 Task: Create a sub task Gather and Analyse Requirements for the task  Design and implement a disaster recovery plan for an organization's IT infrastructure in the project AgileBoost , assign it to team member softage.4@softage.net and update the status of the sub task to  At Risk , set the priority of the sub task to Medium
Action: Mouse moved to (68, 339)
Screenshot: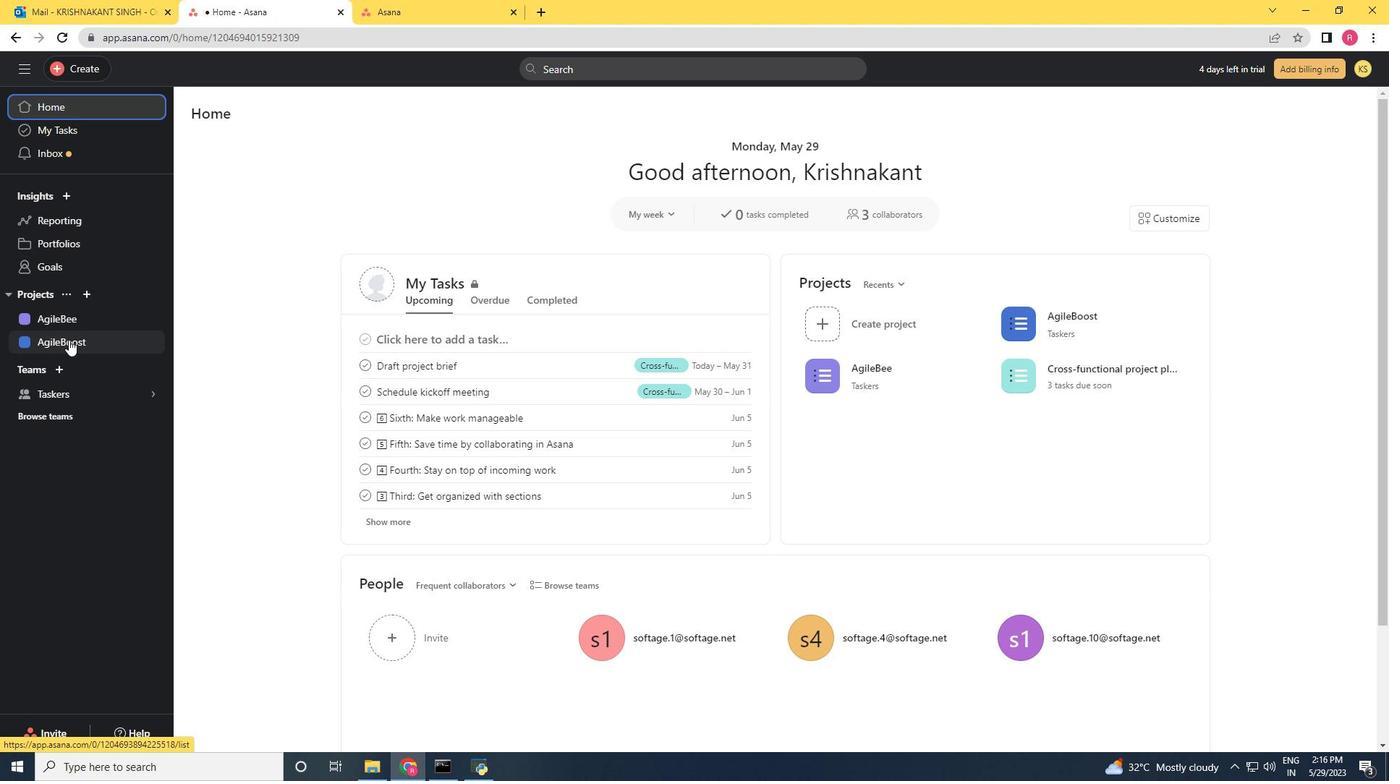 
Action: Mouse pressed left at (68, 339)
Screenshot: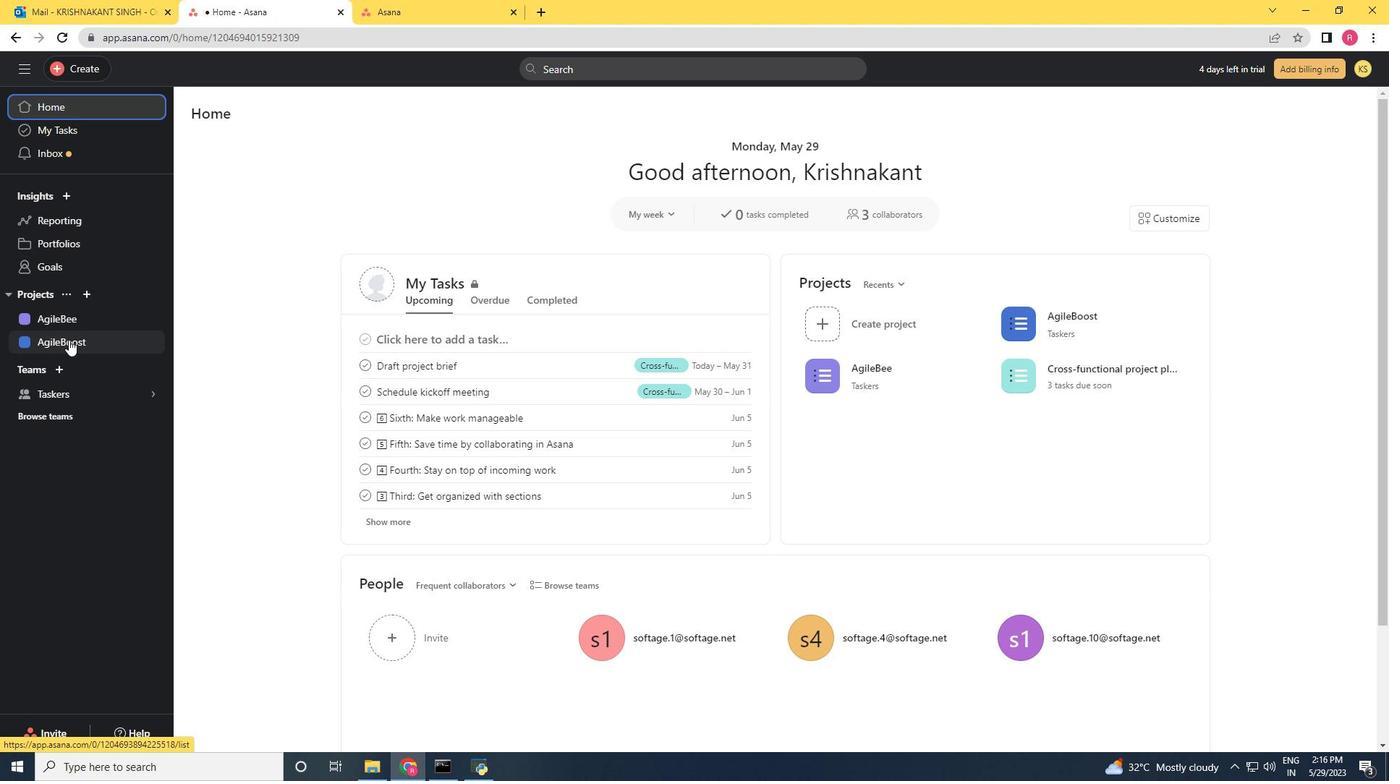 
Action: Mouse moved to (692, 316)
Screenshot: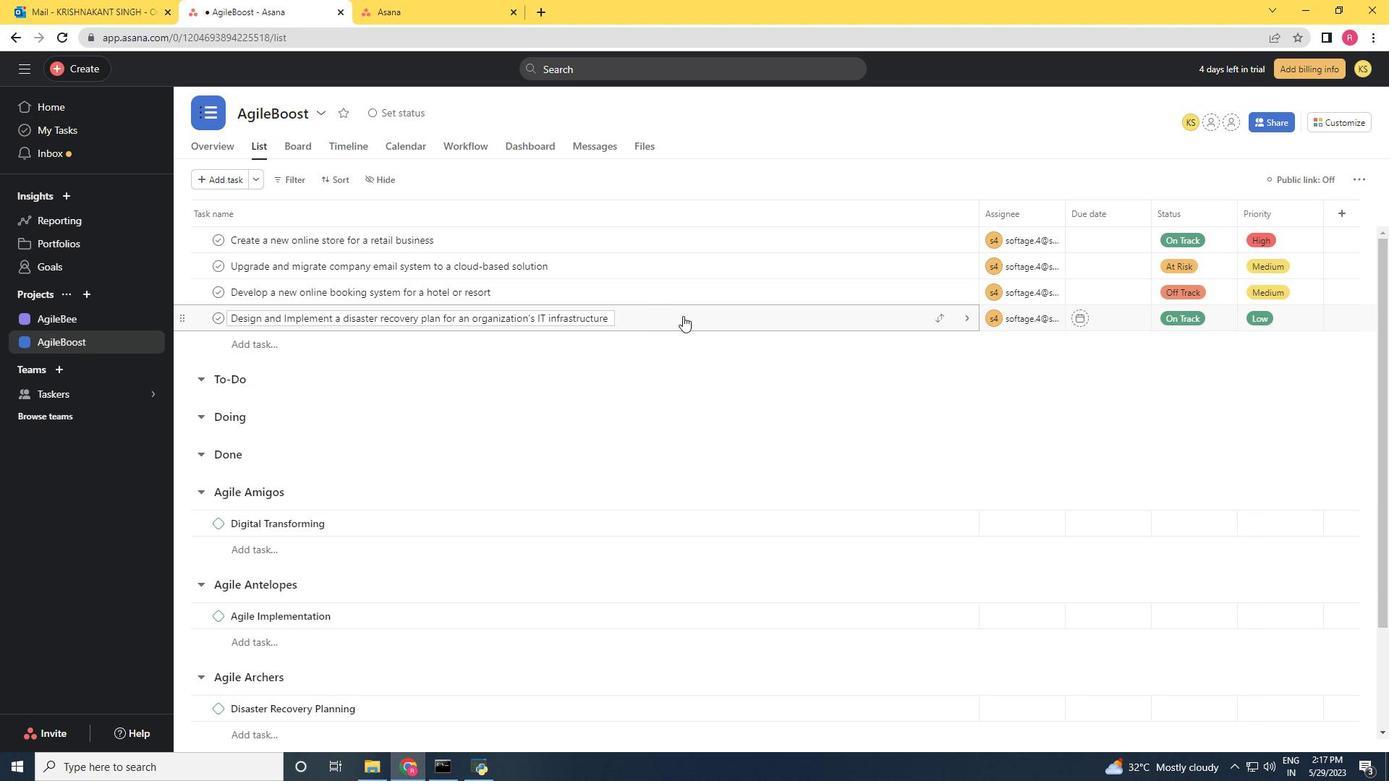 
Action: Mouse pressed left at (692, 316)
Screenshot: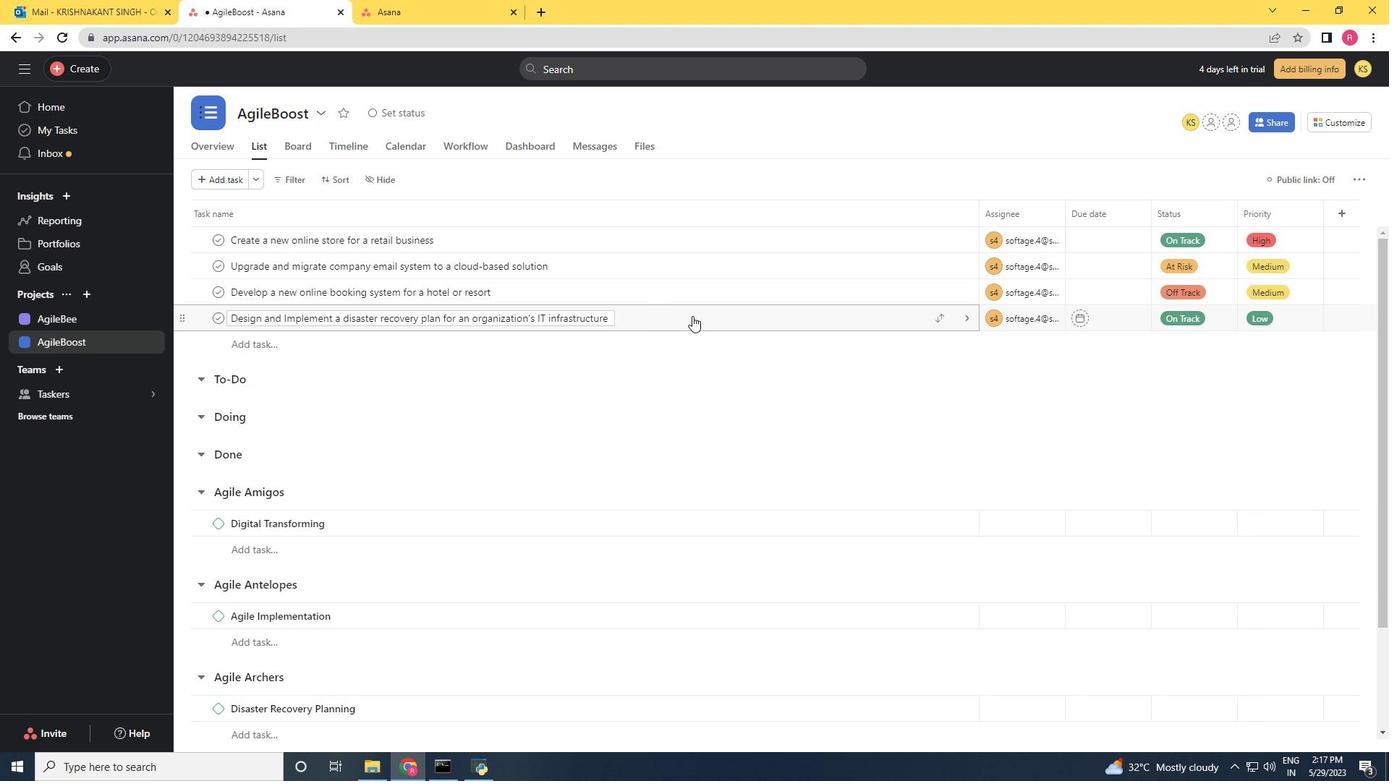 
Action: Mouse moved to (965, 531)
Screenshot: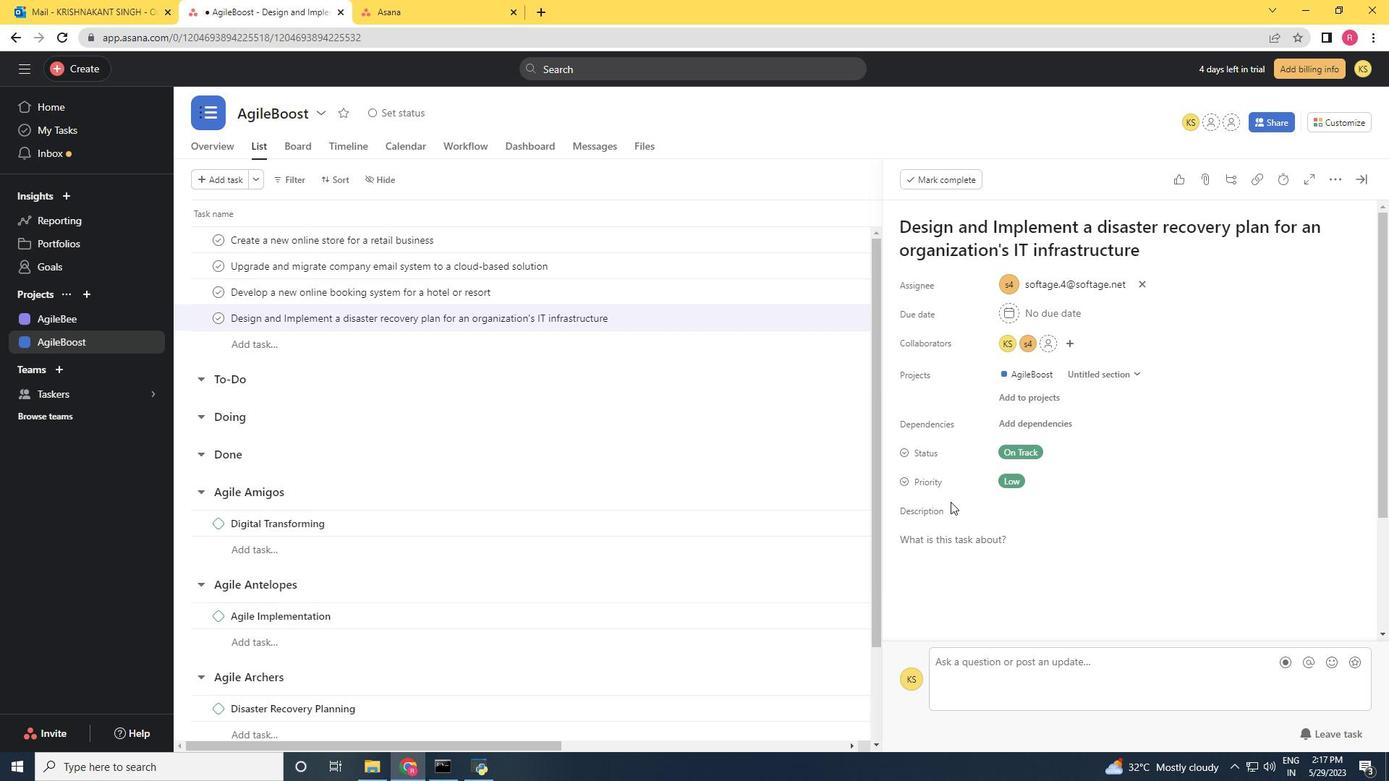 
Action: Mouse scrolled (965, 531) with delta (0, 0)
Screenshot: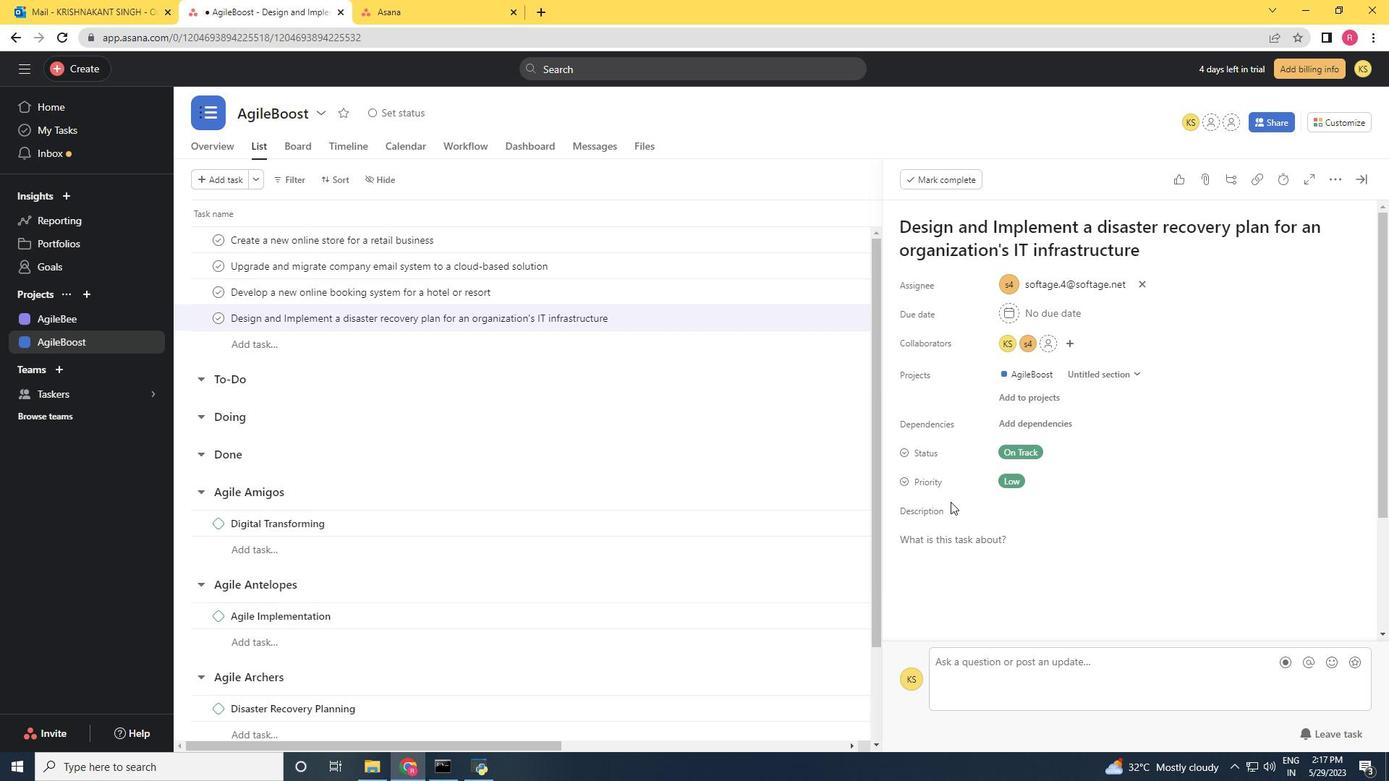 
Action: Mouse scrolled (965, 531) with delta (0, 0)
Screenshot: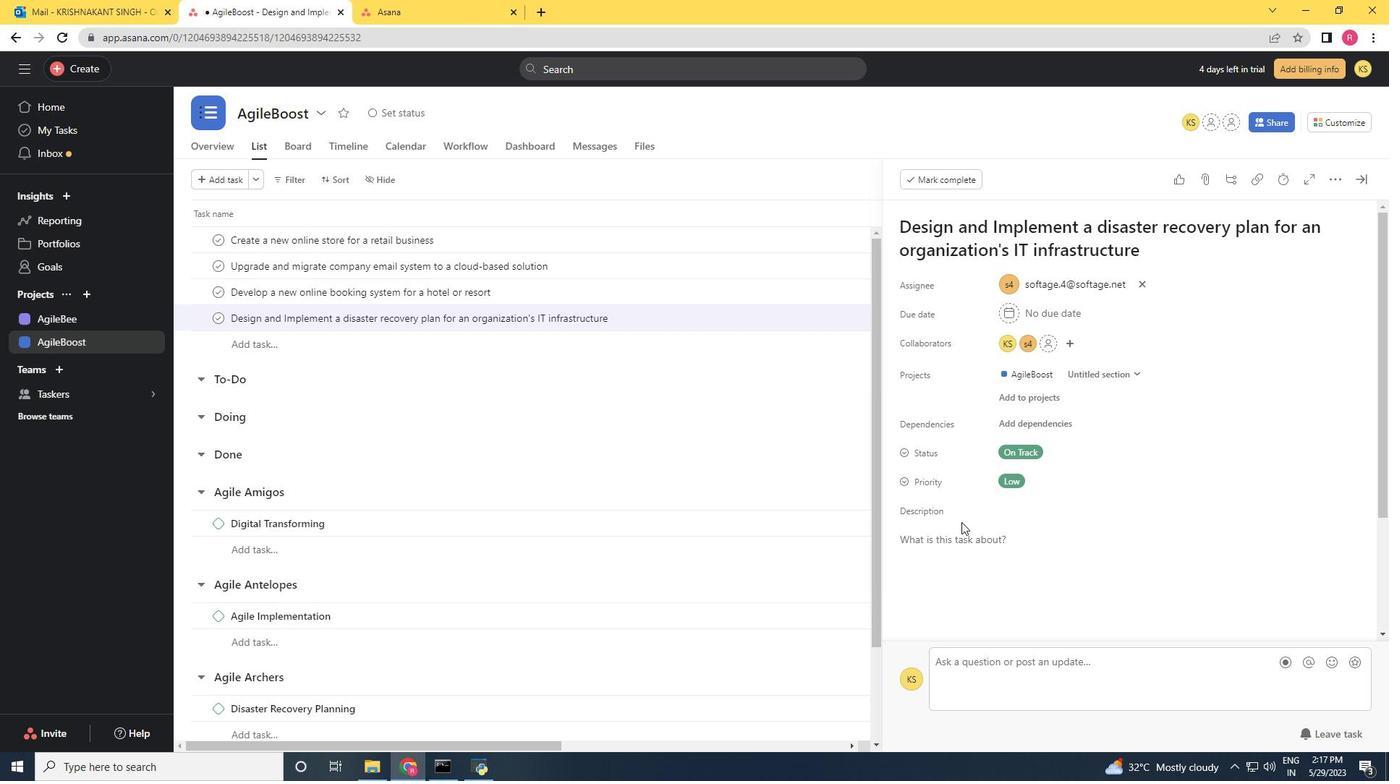 
Action: Mouse moved to (965, 531)
Screenshot: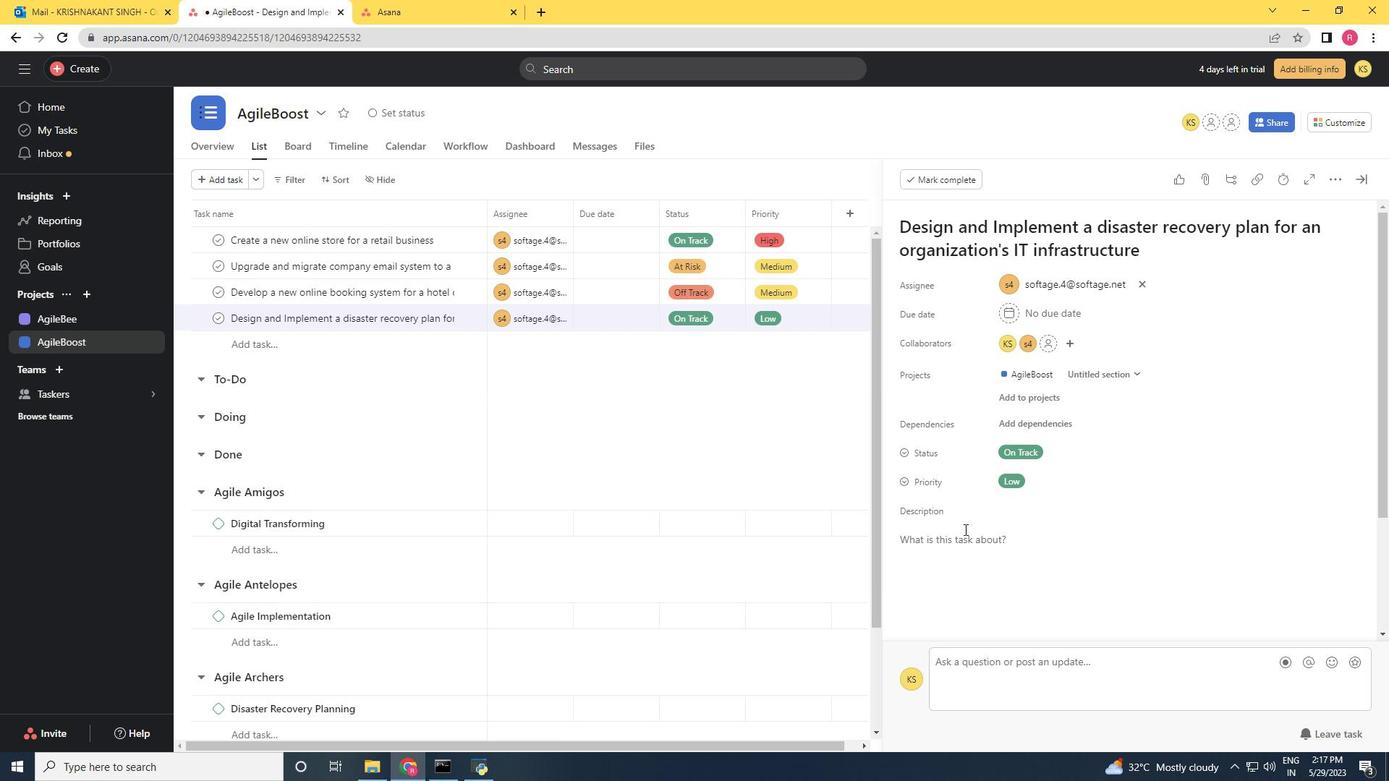 
Action: Mouse scrolled (965, 531) with delta (0, 0)
Screenshot: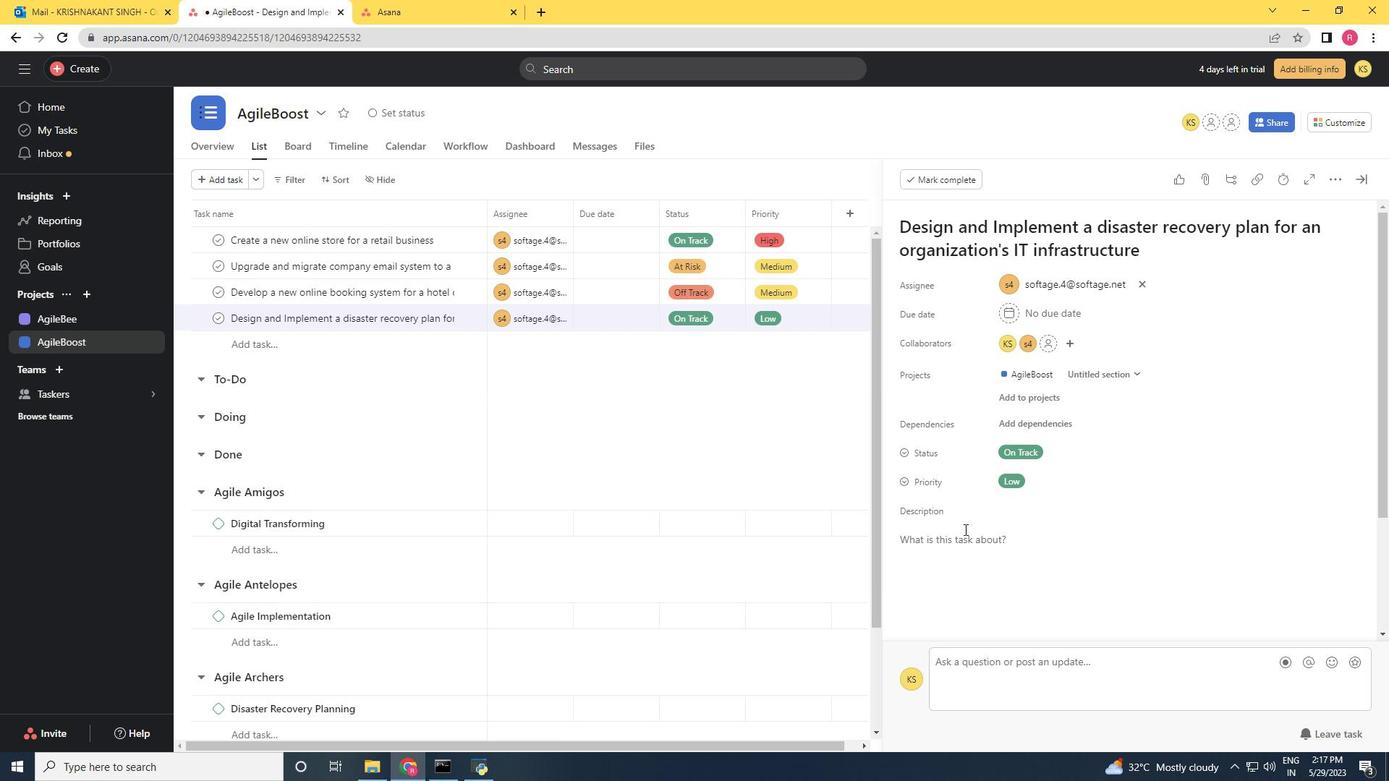 
Action: Mouse scrolled (965, 531) with delta (0, 0)
Screenshot: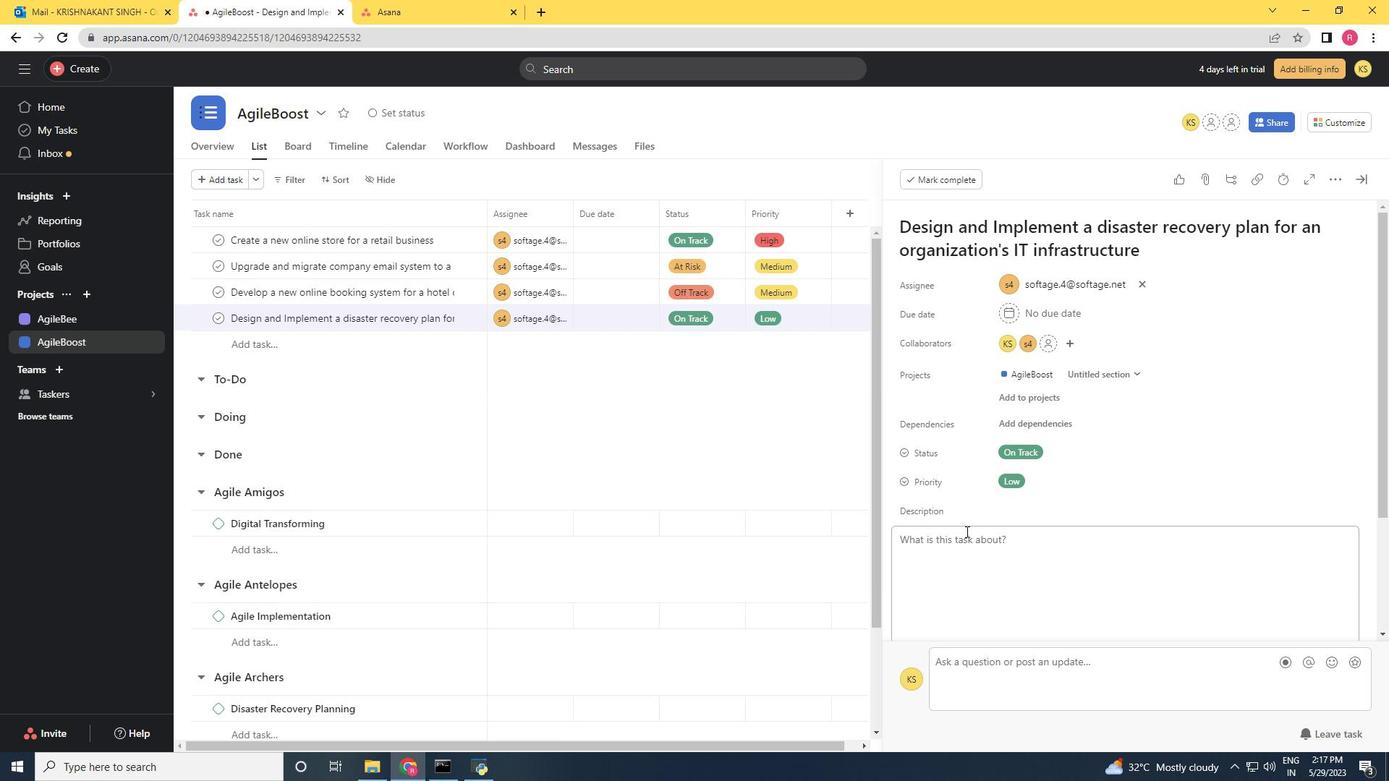 
Action: Mouse moved to (932, 529)
Screenshot: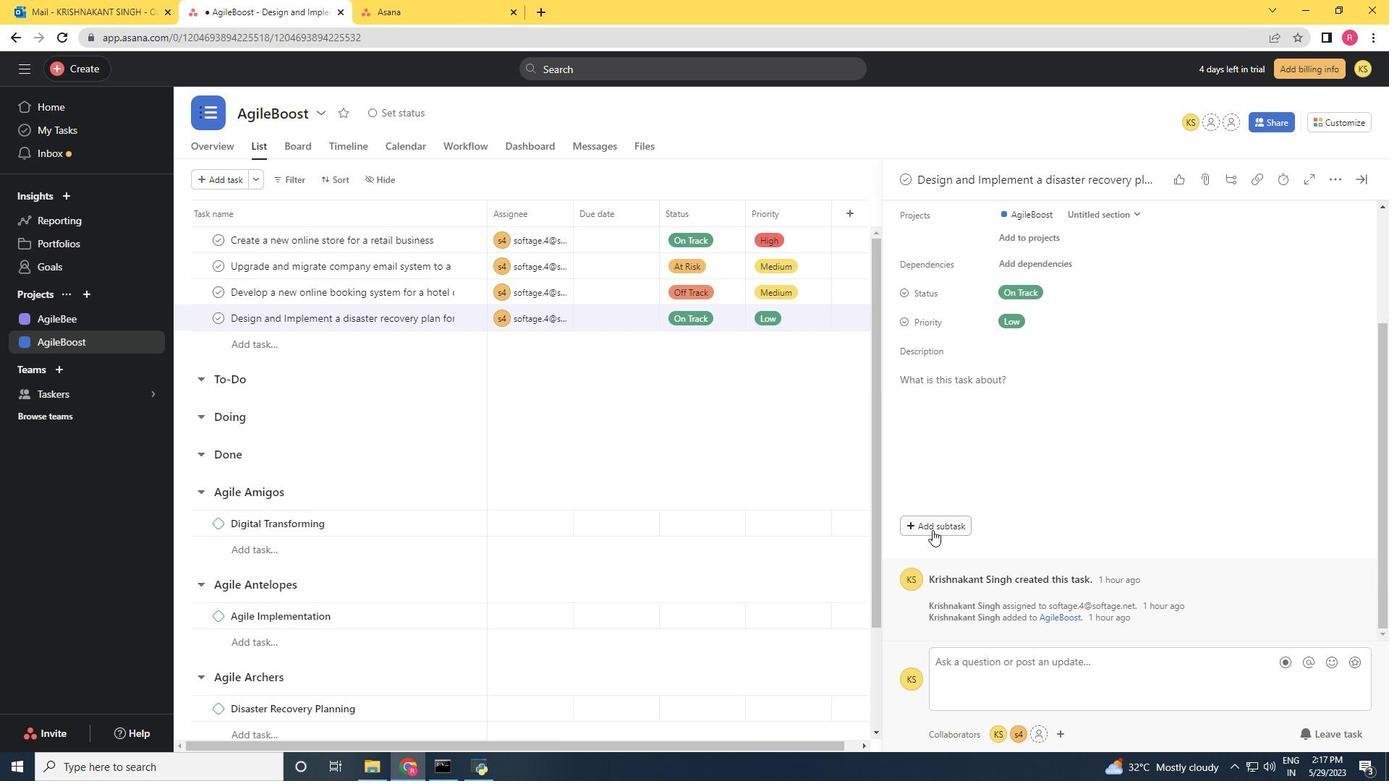 
Action: Mouse pressed left at (932, 529)
Screenshot: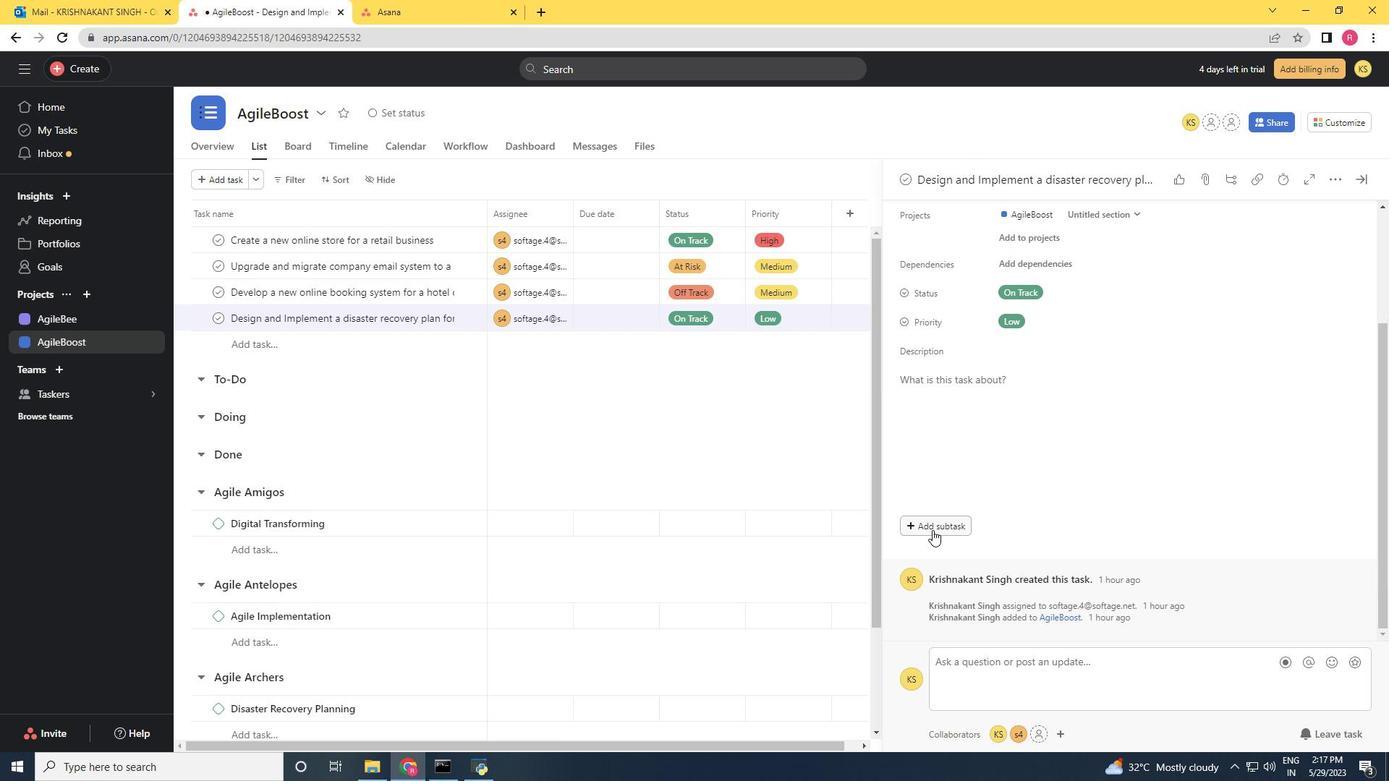 
Action: Key pressed <Key.shift>Gathee<Key.space><Key.backspace><Key.backspace>r<Key.space>and<Key.space><Key.shift>Analyse<Key.space><Key.shift>Rqu<Key.backspace><Key.backspace>equirements<Key.space><Key.enter>
Screenshot: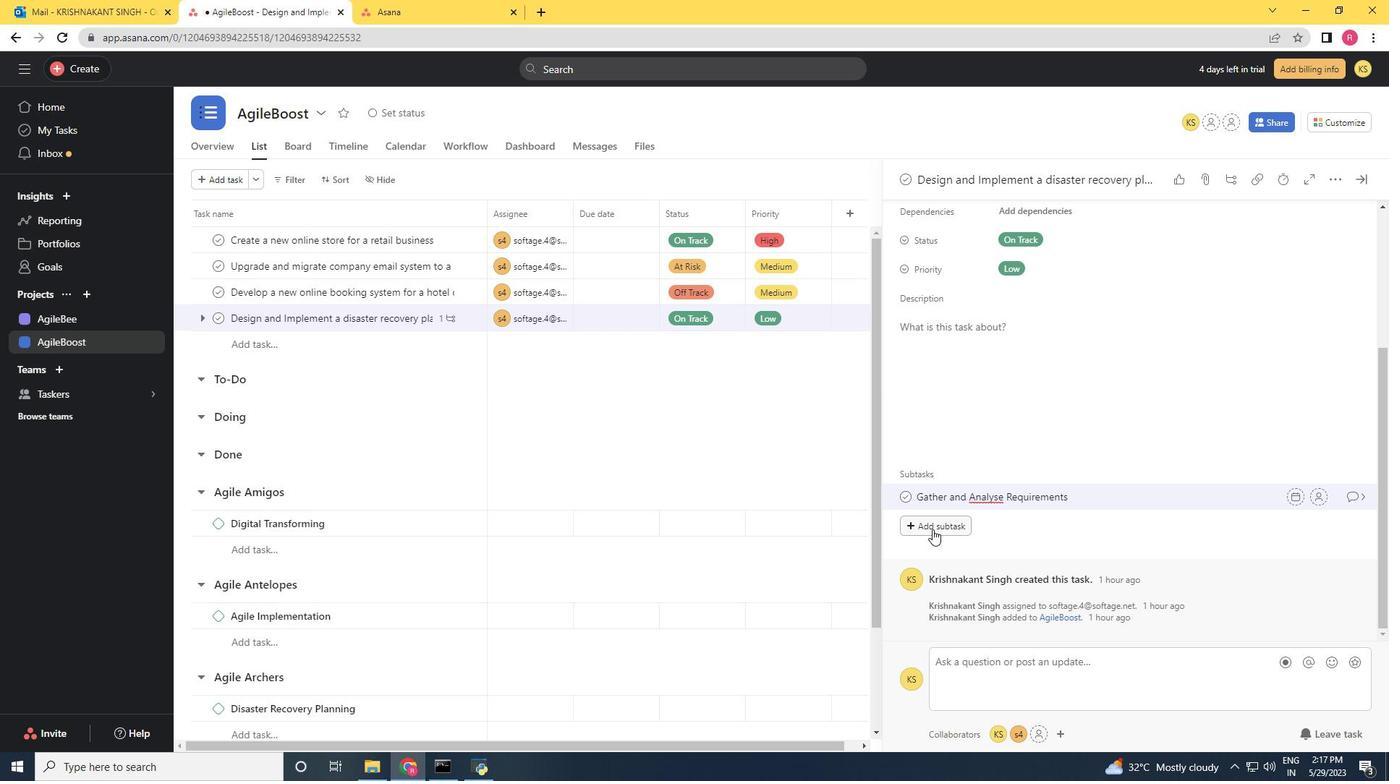 
Action: Mouse moved to (1315, 499)
Screenshot: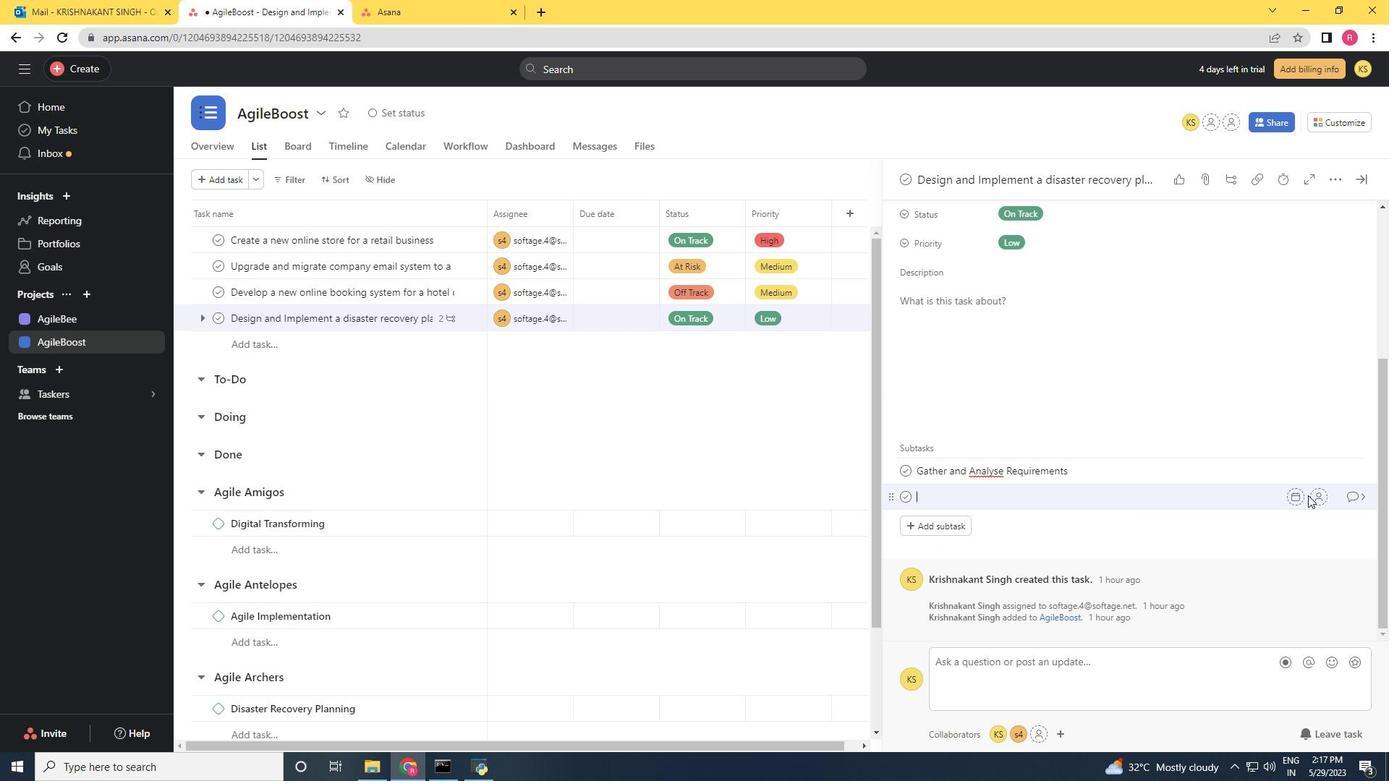 
Action: Mouse pressed left at (1315, 499)
Screenshot: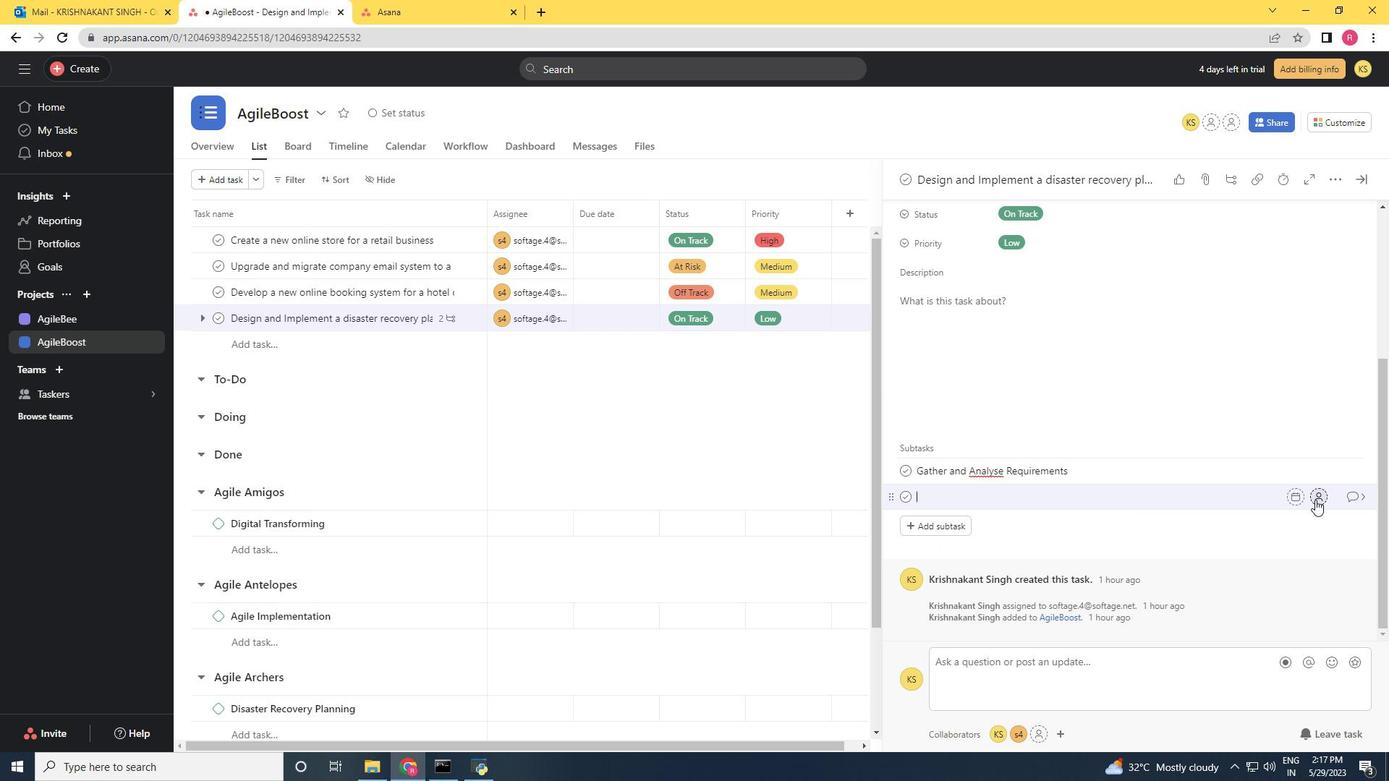 
Action: Key pressed softage.4<Key.shift>@softage.n<Key.backspace>net
Screenshot: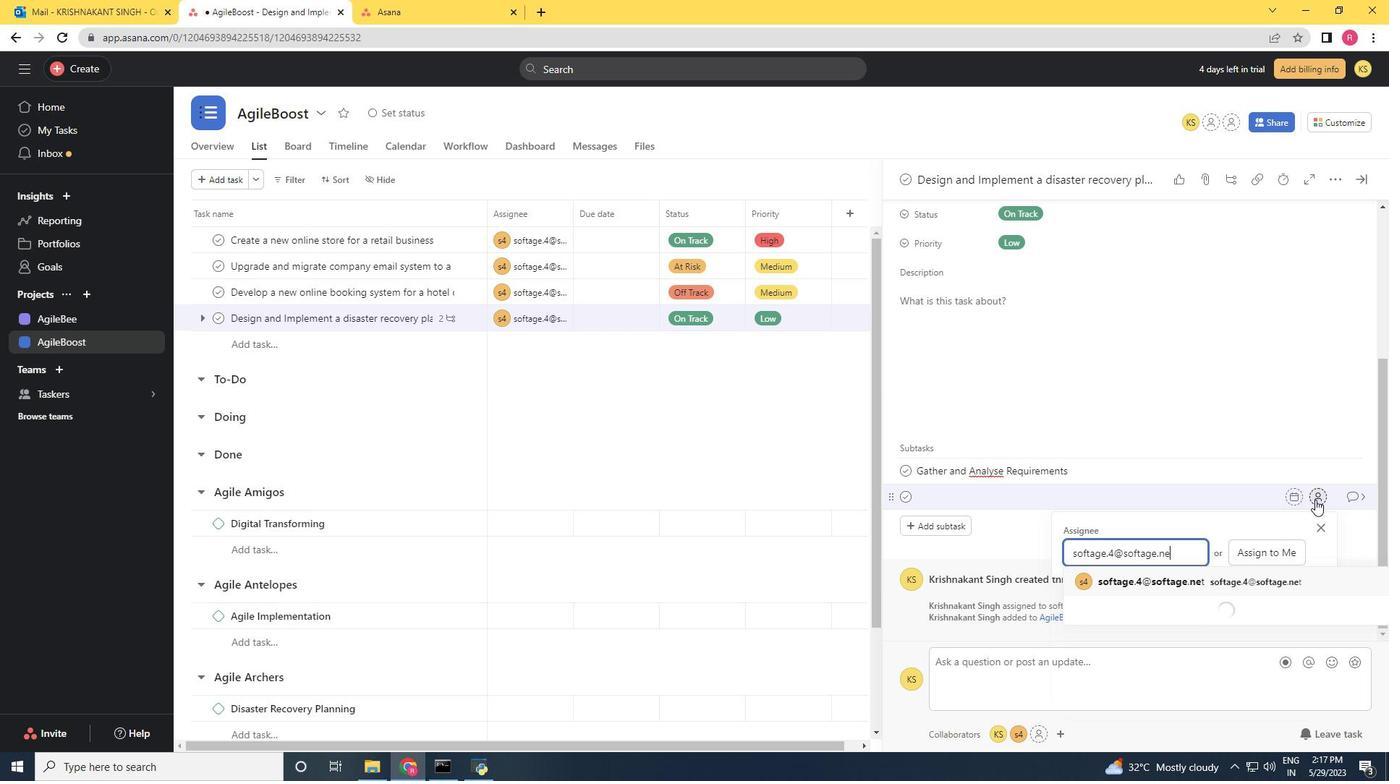 
Action: Mouse moved to (1177, 579)
Screenshot: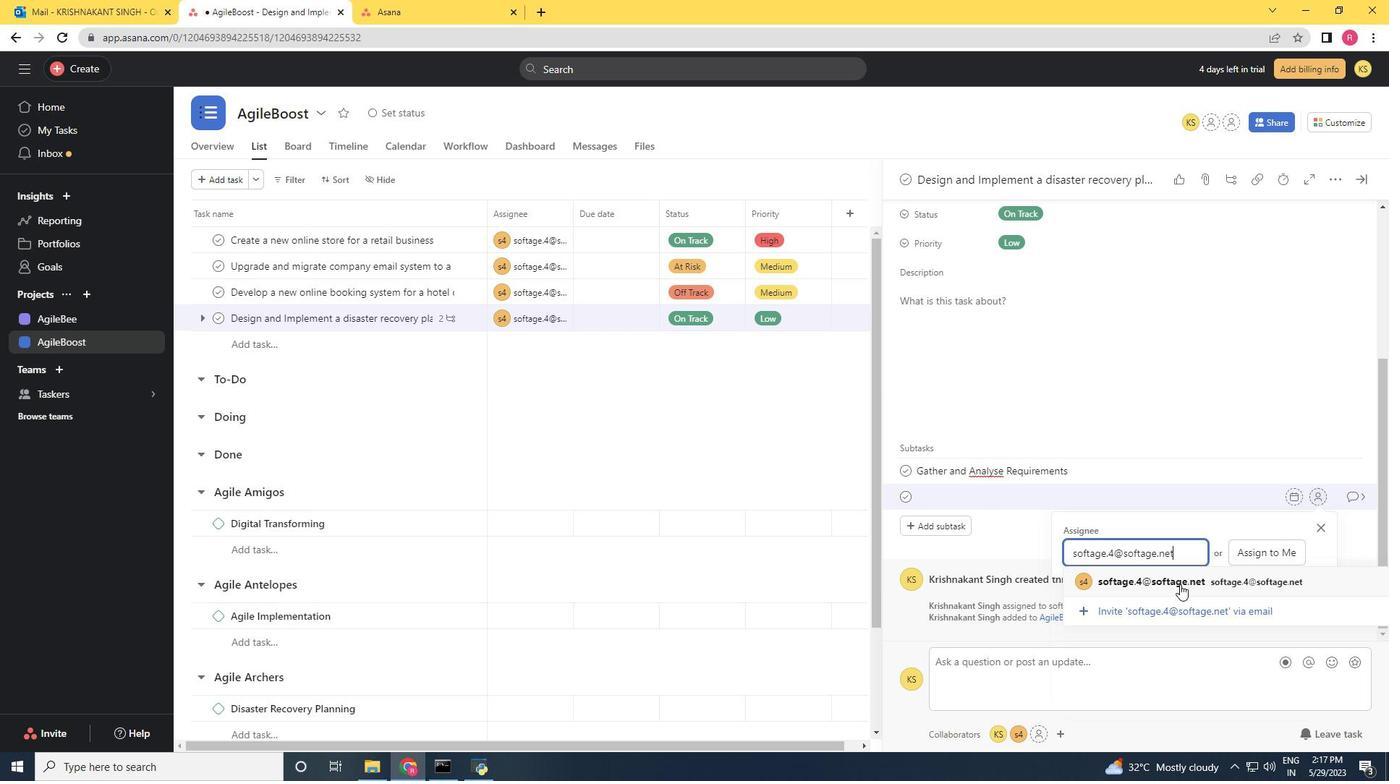 
Action: Mouse pressed left at (1177, 579)
Screenshot: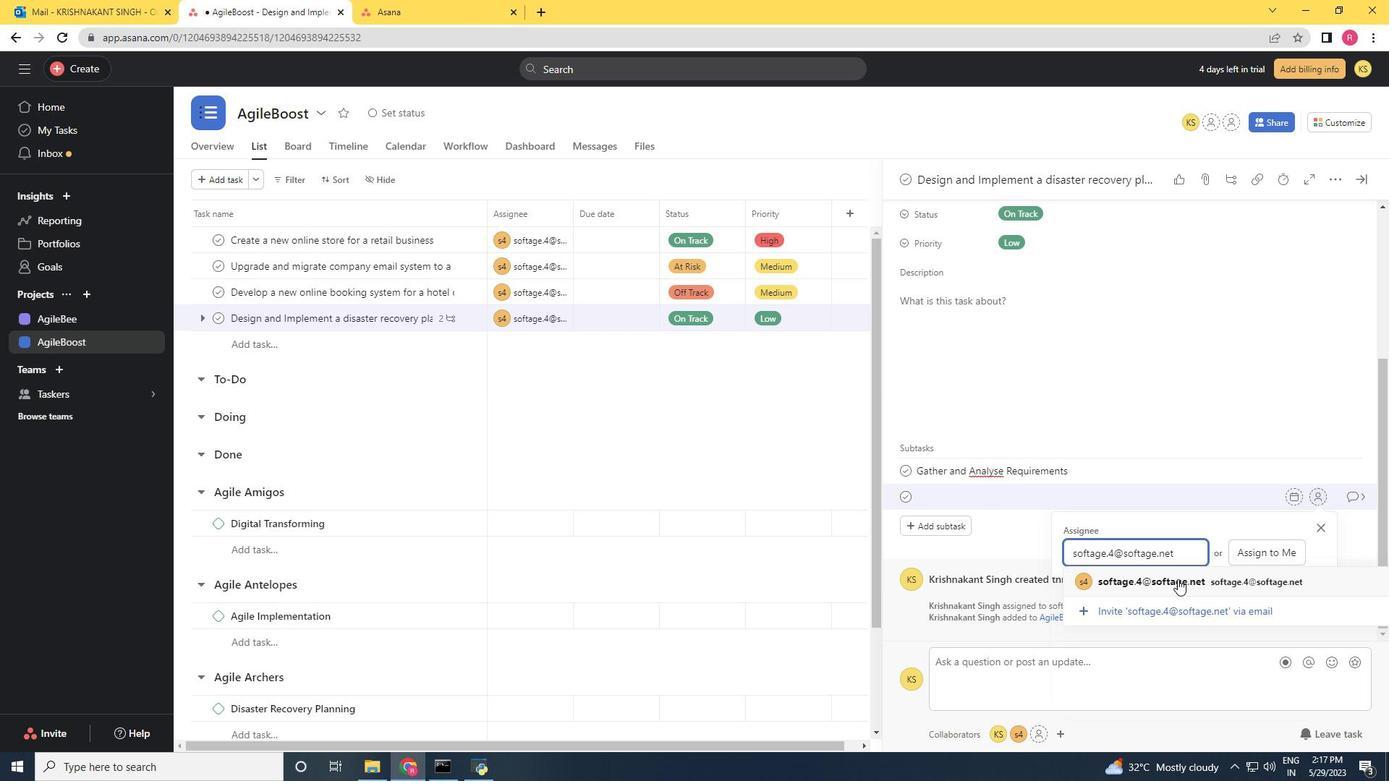 
Action: Mouse moved to (1366, 497)
Screenshot: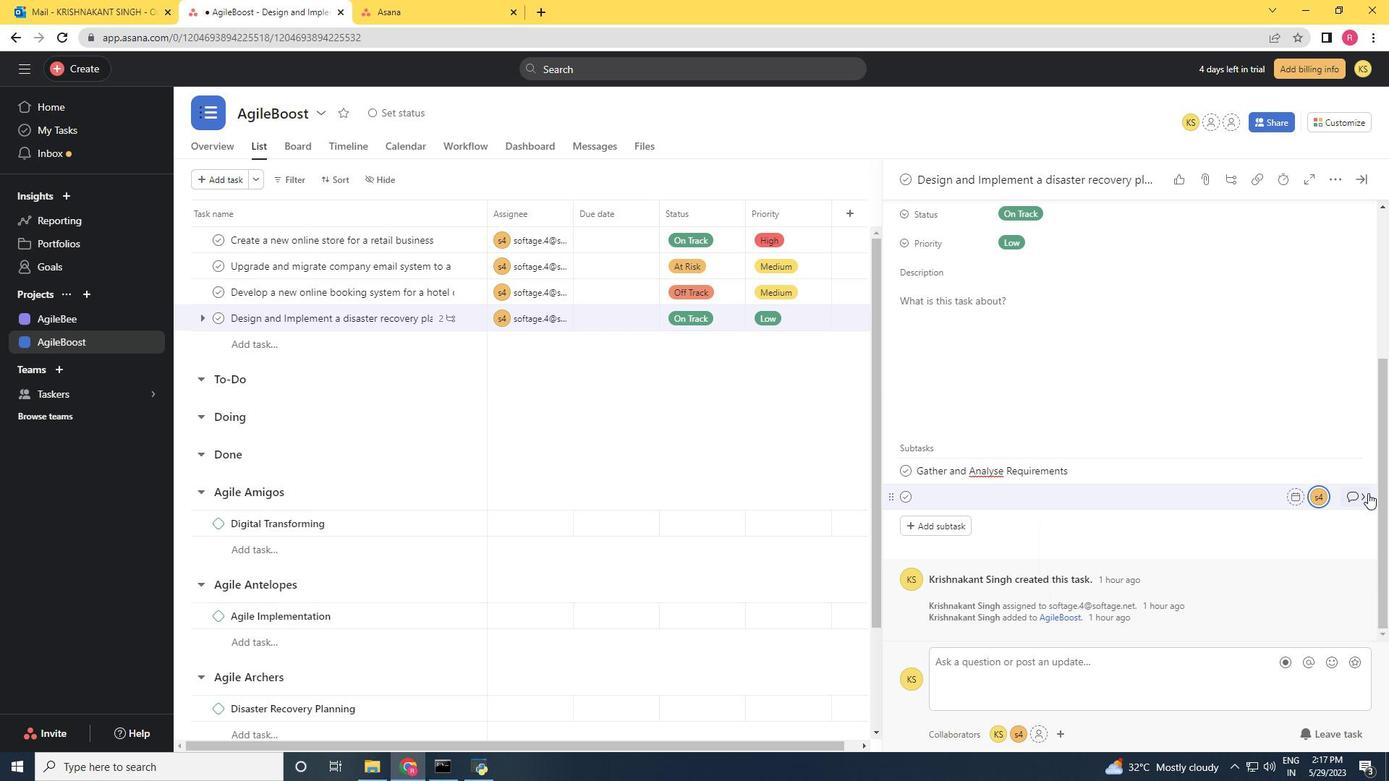 
Action: Mouse pressed left at (1366, 497)
Screenshot: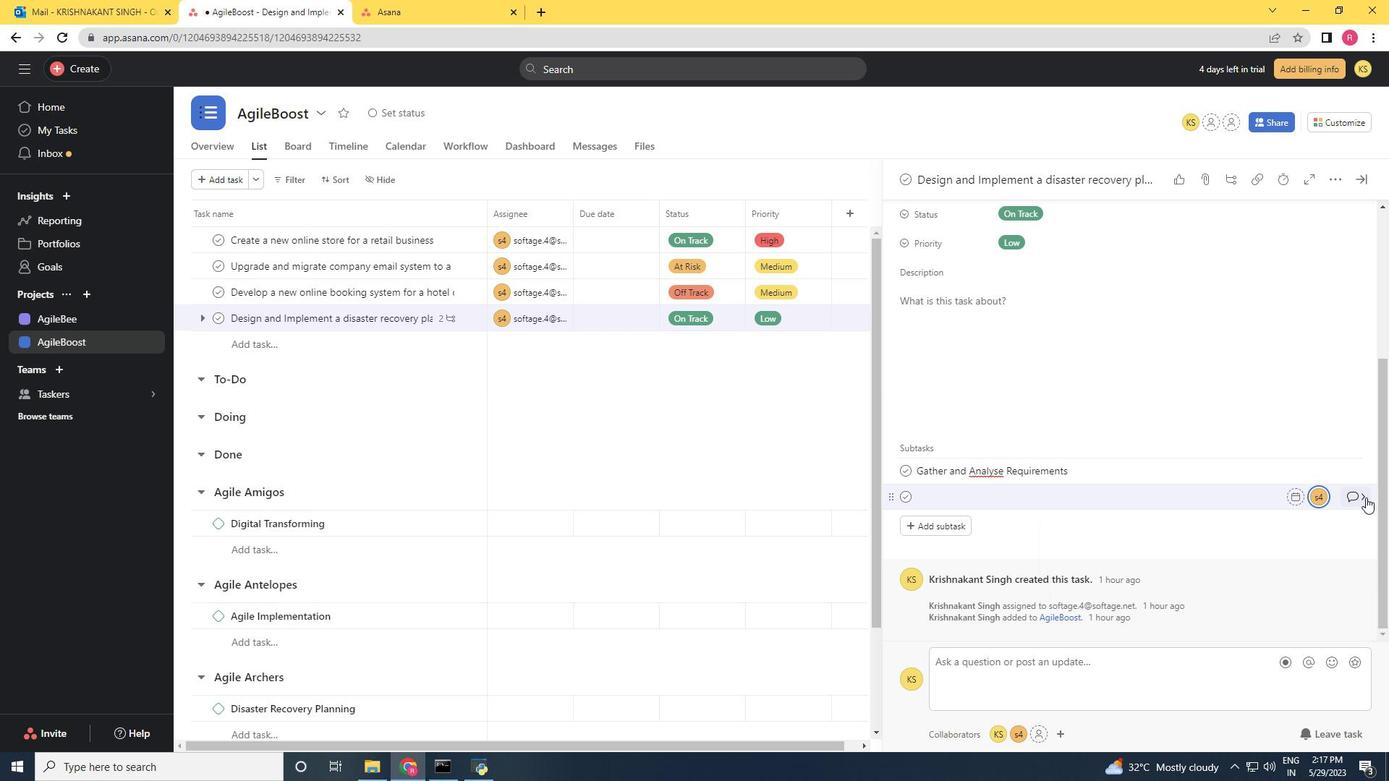 
Action: Mouse moved to (964, 421)
Screenshot: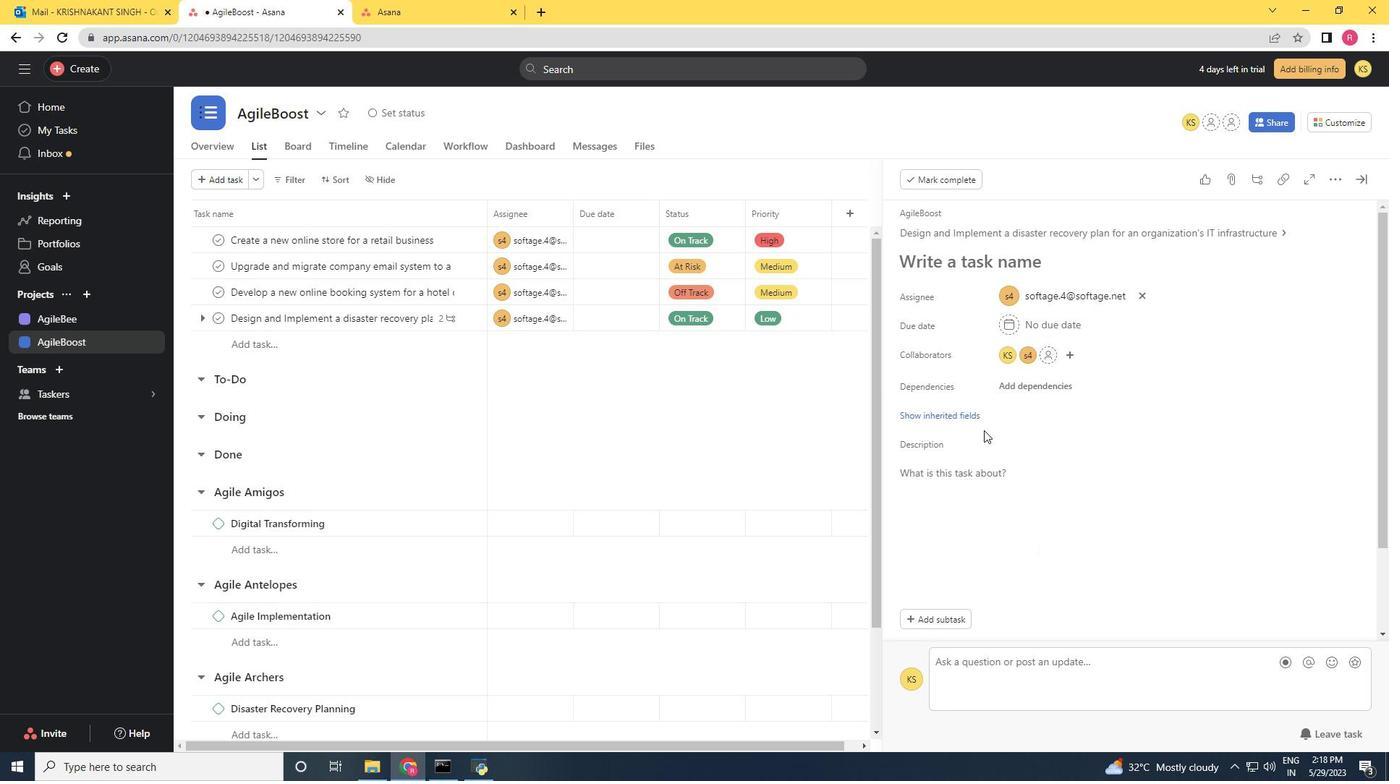 
Action: Mouse pressed left at (964, 421)
Screenshot: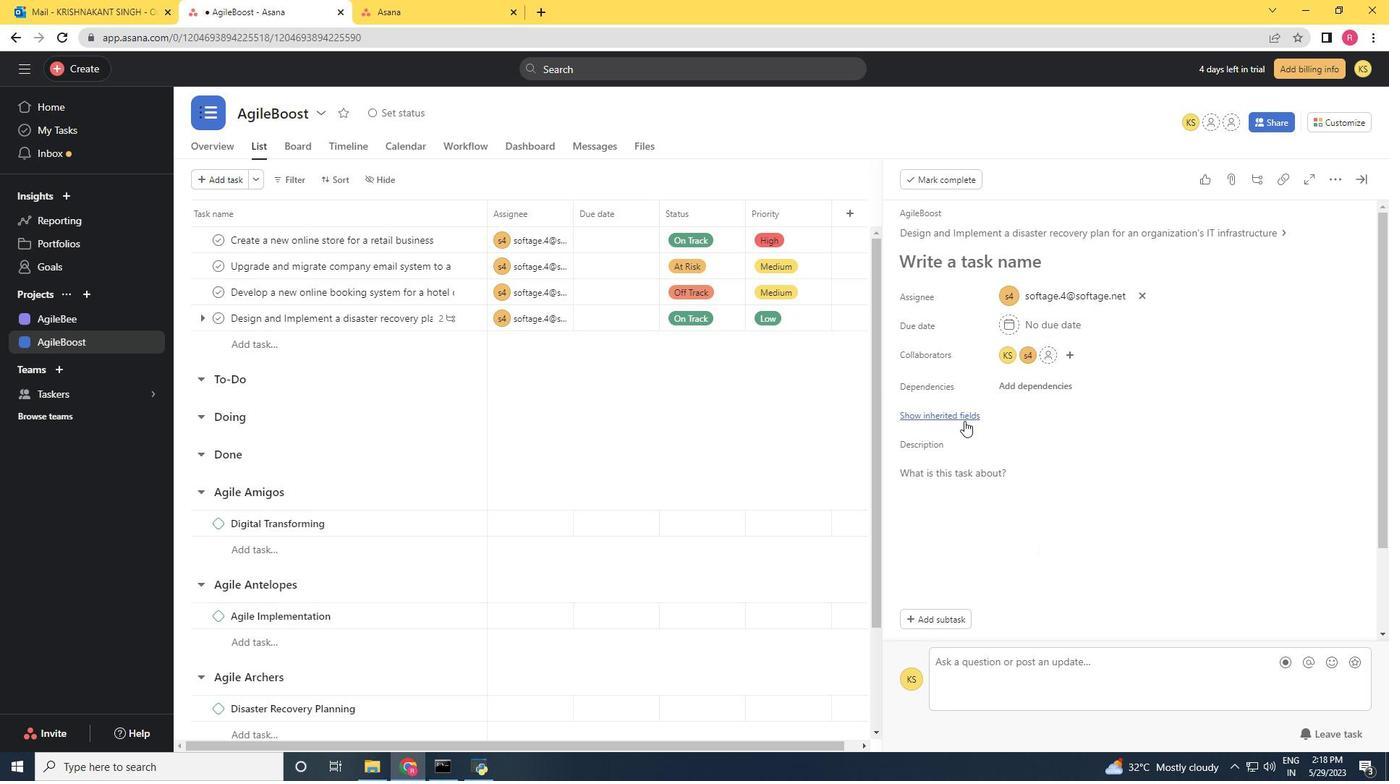 
Action: Mouse moved to (1005, 447)
Screenshot: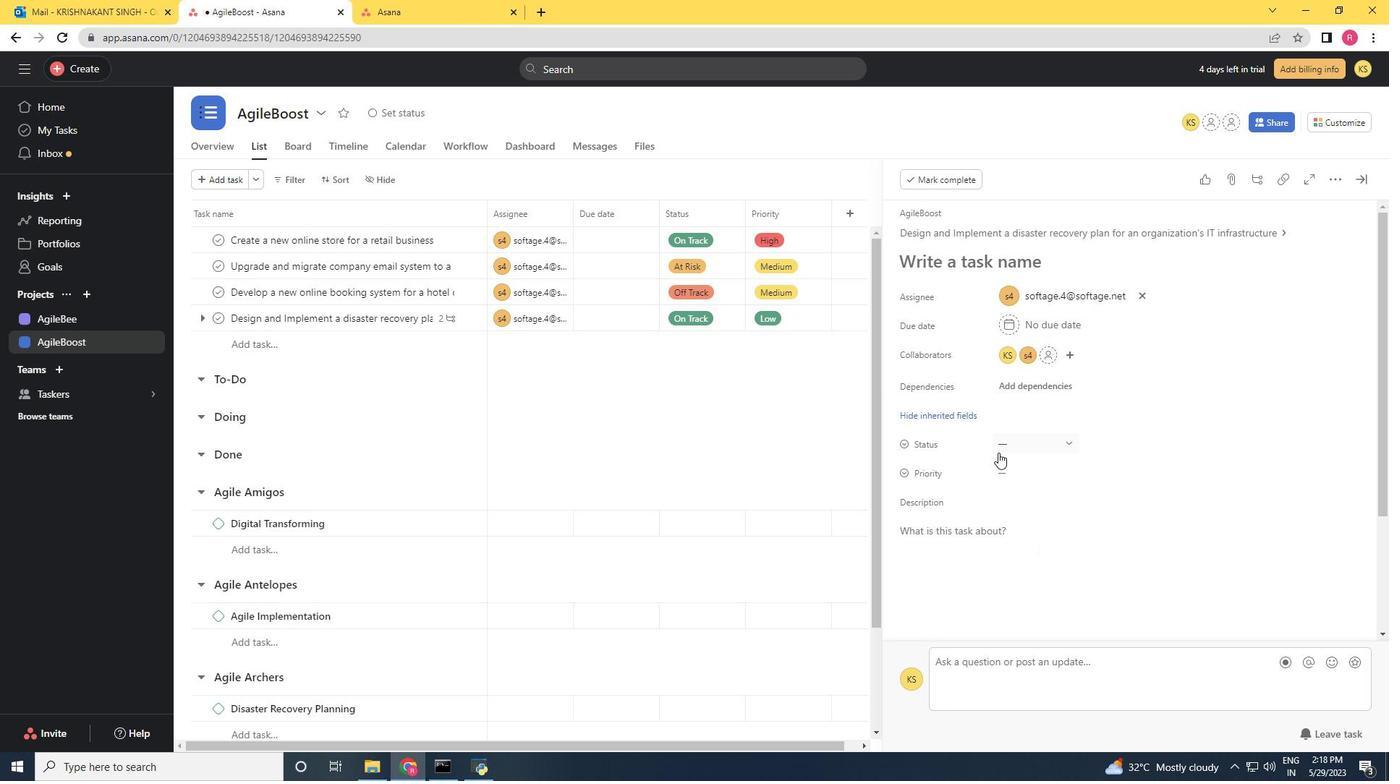 
Action: Mouse pressed left at (1005, 447)
Screenshot: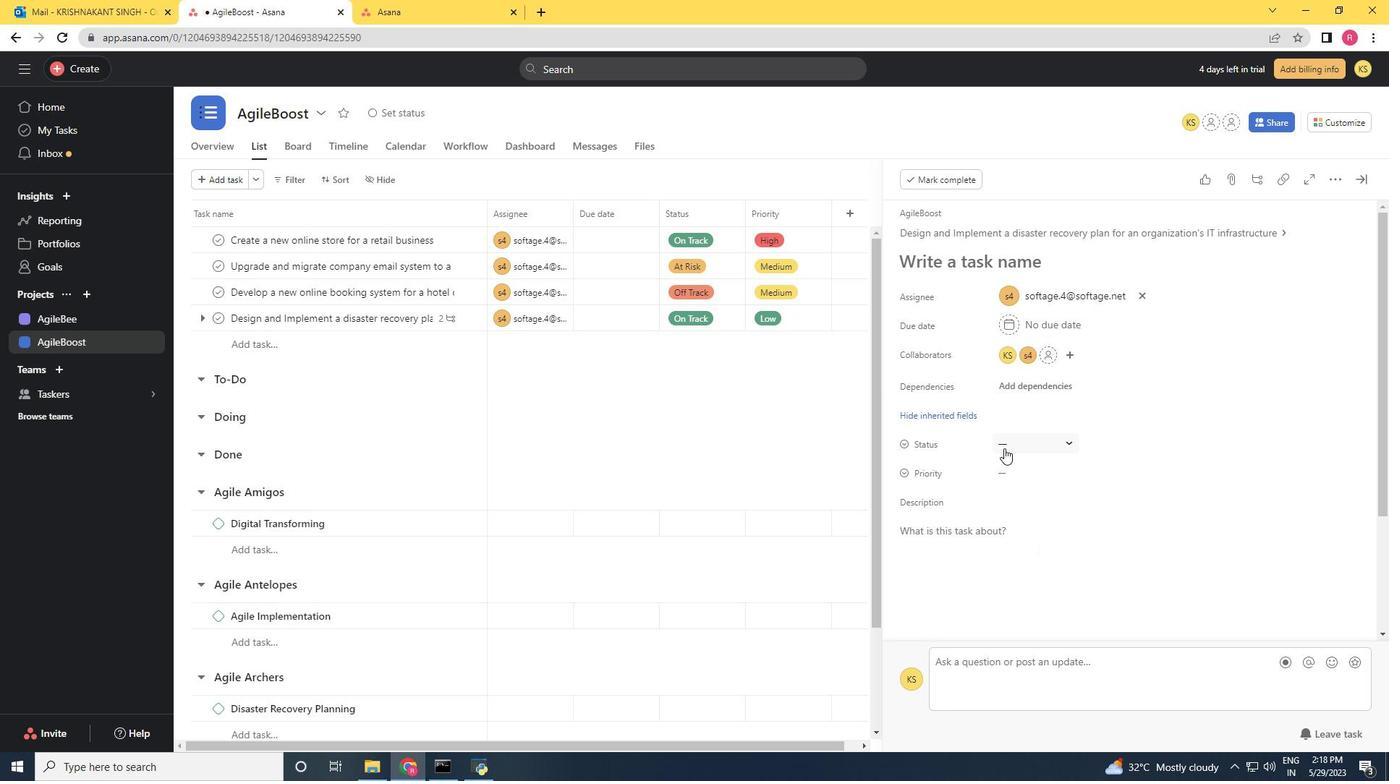 
Action: Mouse moved to (1052, 542)
Screenshot: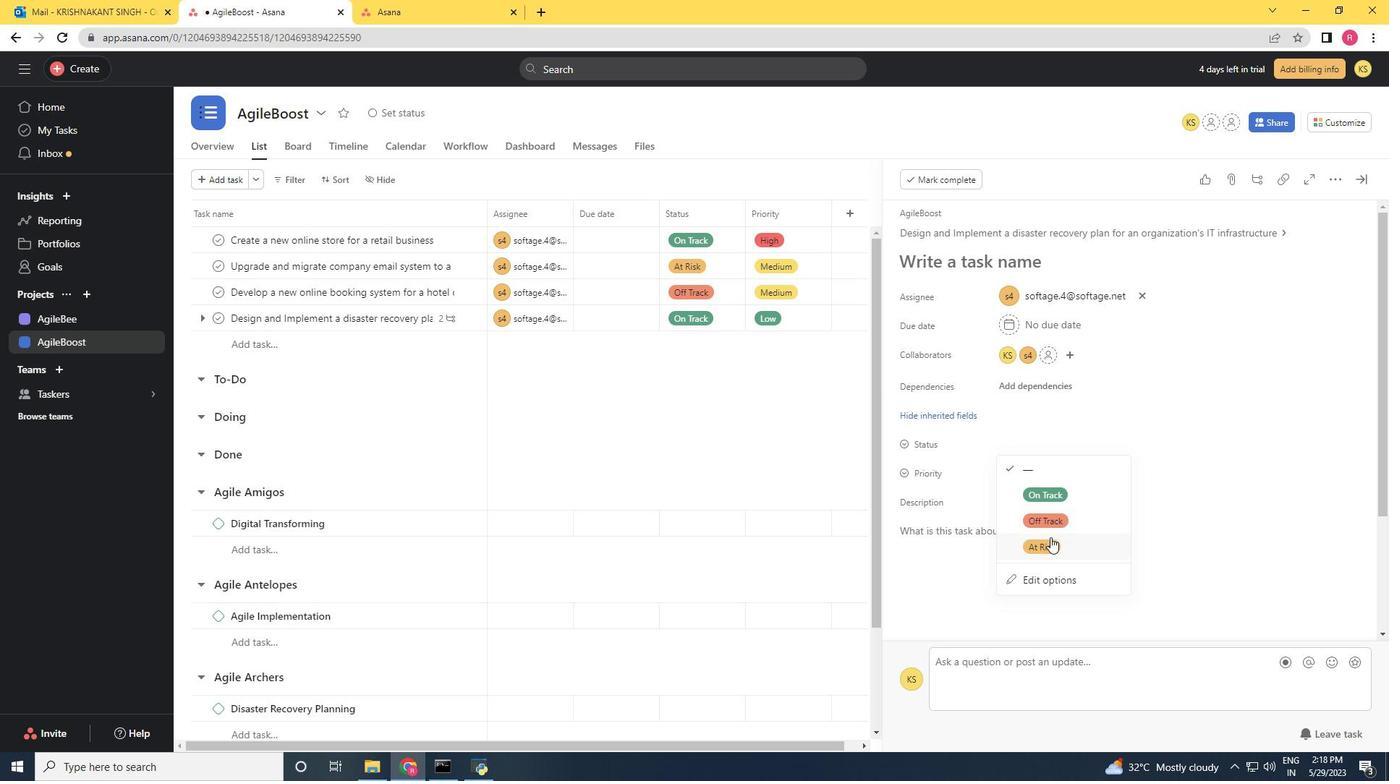 
Action: Mouse pressed left at (1052, 542)
Screenshot: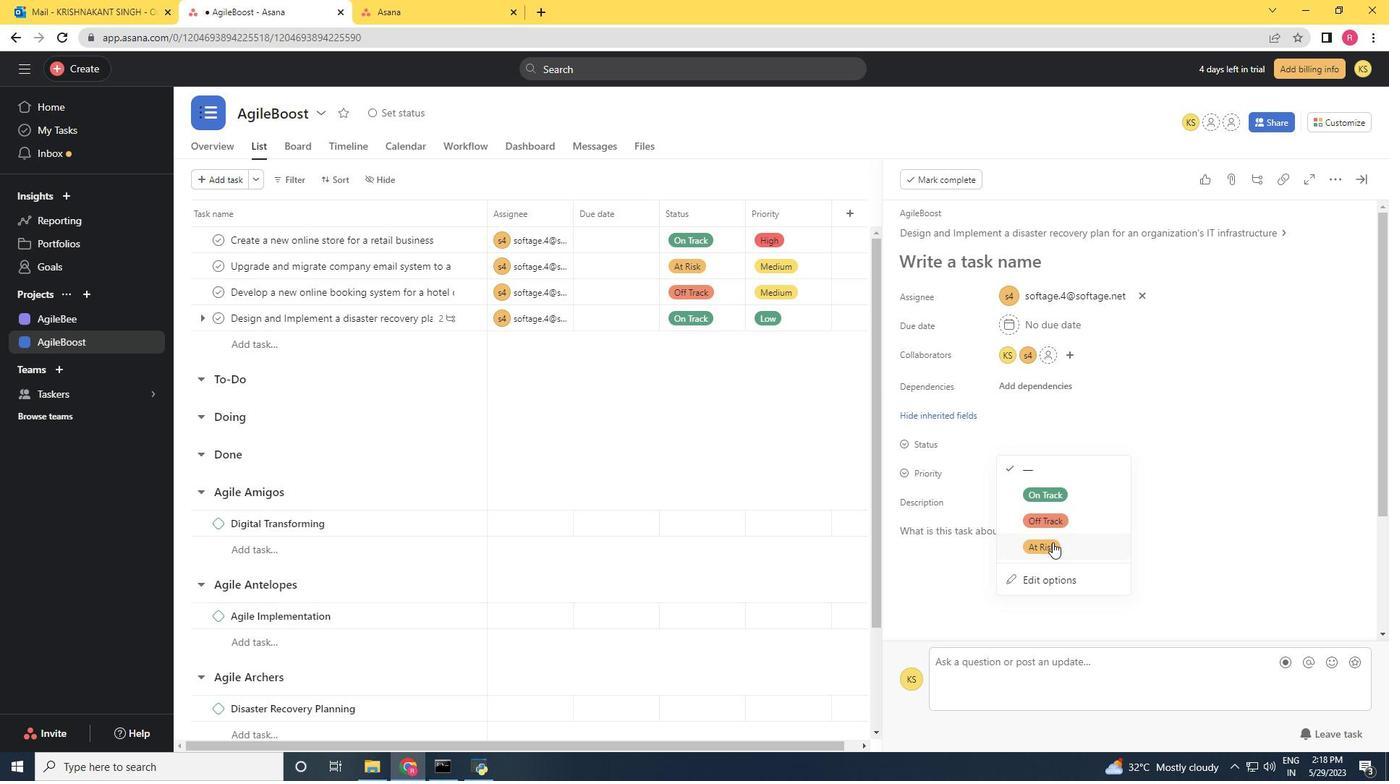 
Action: Mouse moved to (1006, 471)
Screenshot: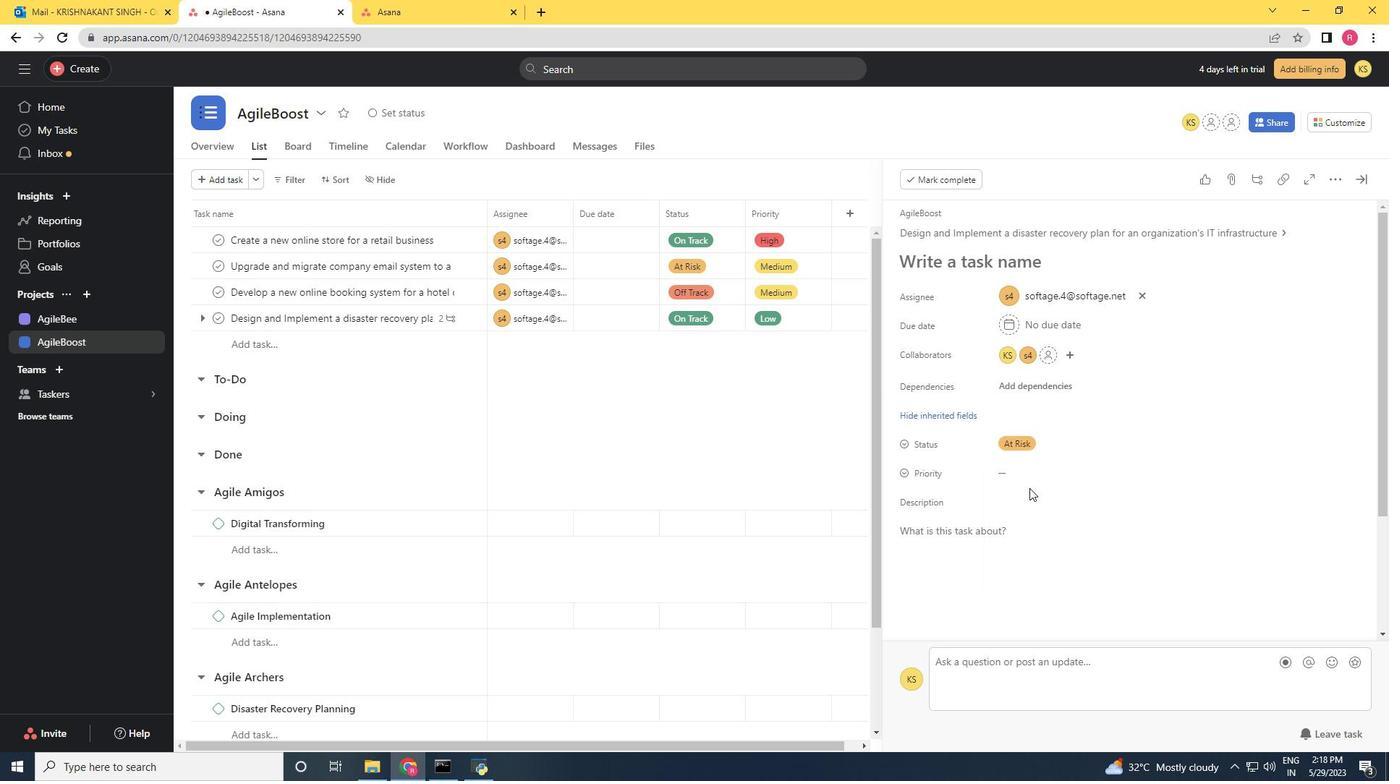 
Action: Mouse pressed left at (1006, 471)
Screenshot: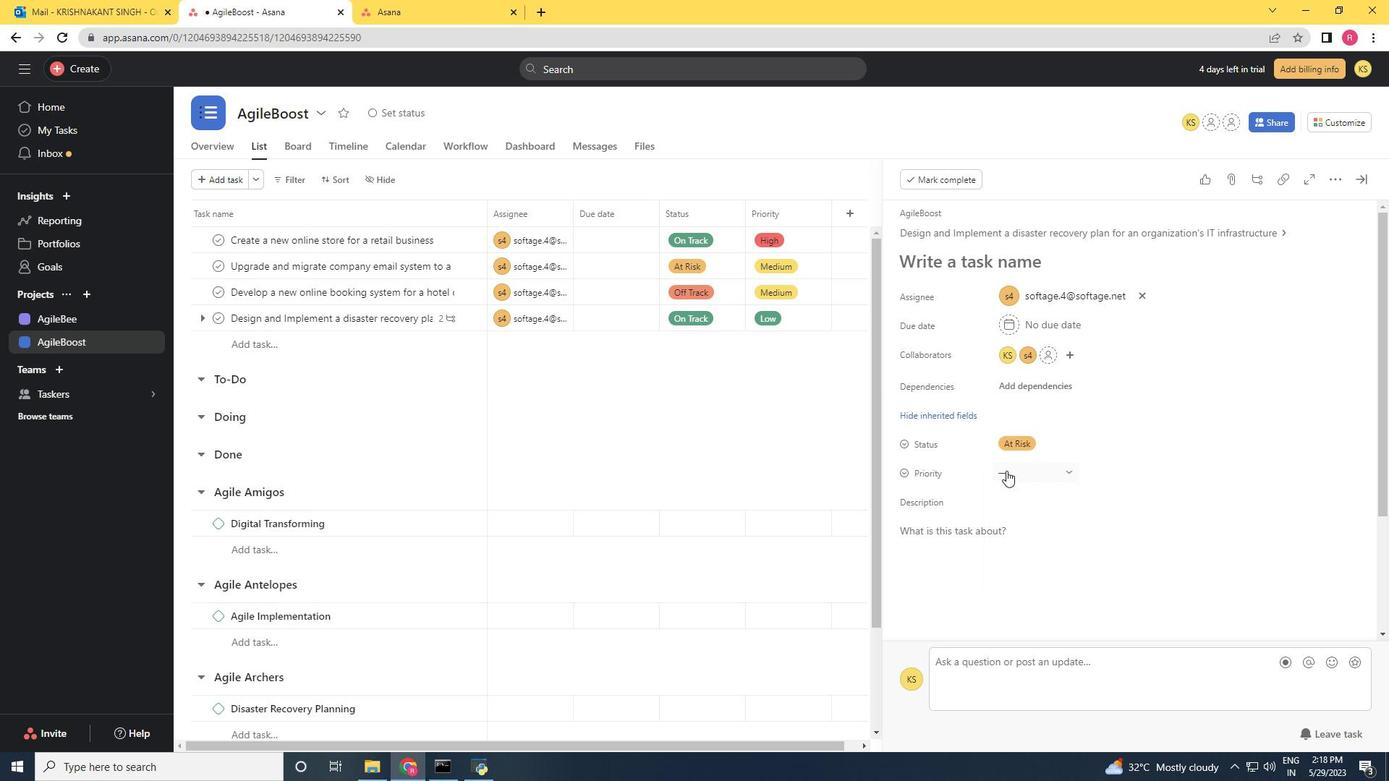 
Action: Mouse moved to (1039, 543)
Screenshot: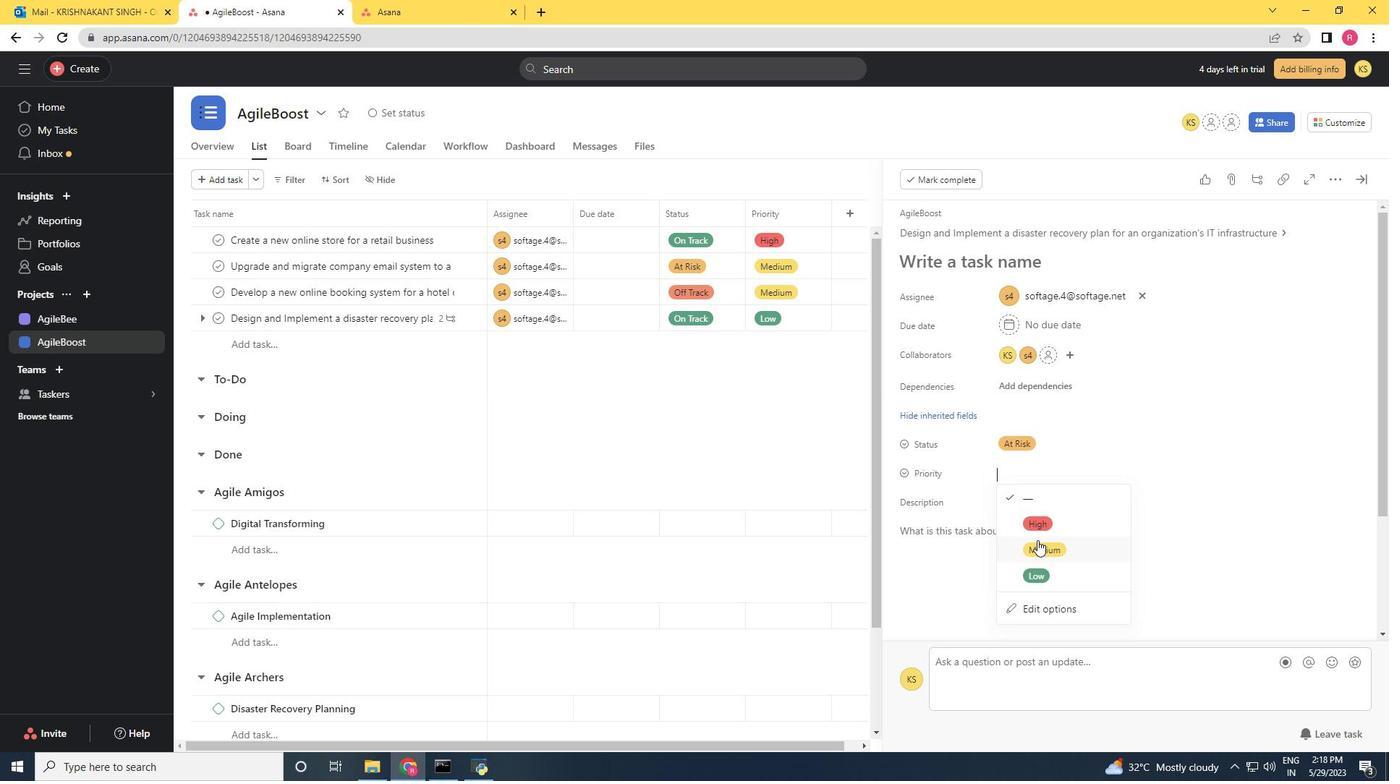 
Action: Mouse pressed left at (1039, 543)
Screenshot: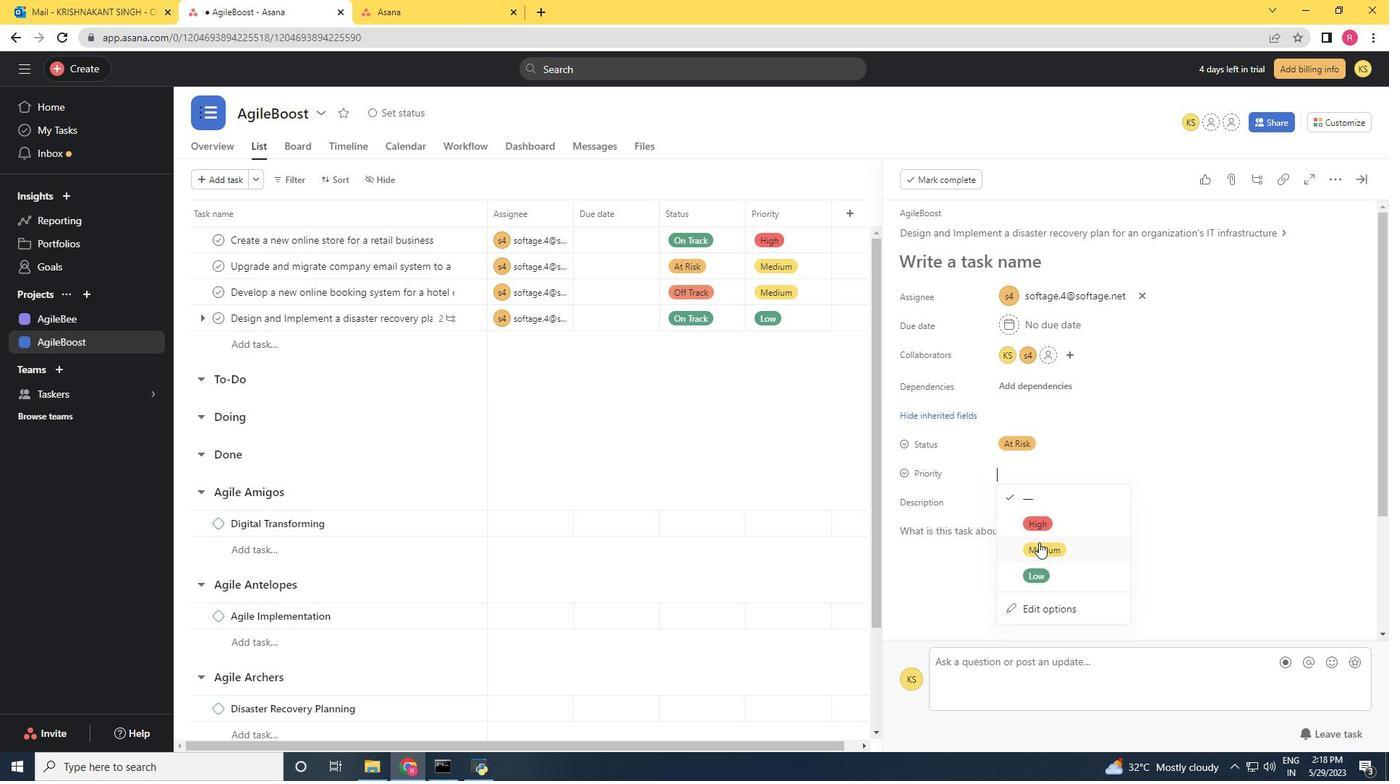 
Action: Mouse moved to (1220, 467)
Screenshot: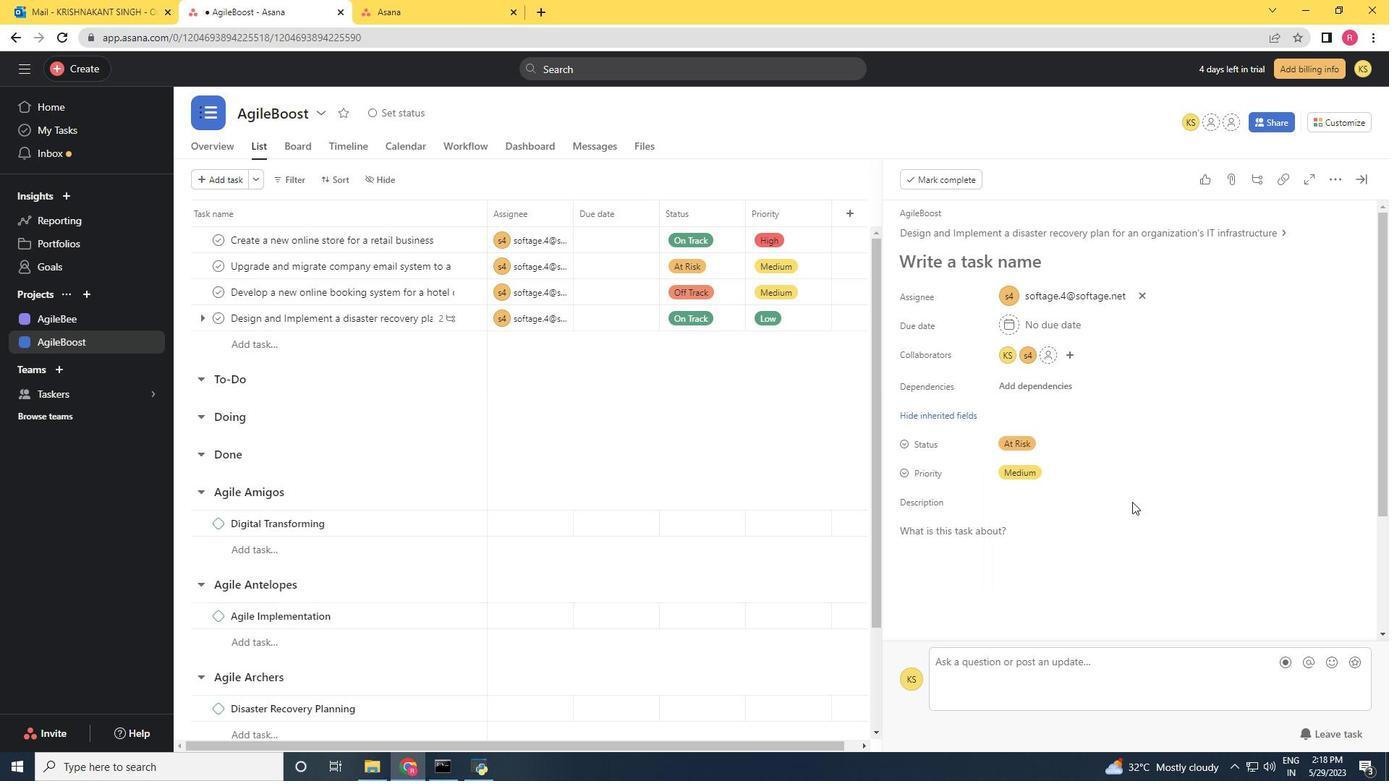 
